 Task: Change curved connector line to lose dashed dotted.
Action: Mouse moved to (423, 239)
Screenshot: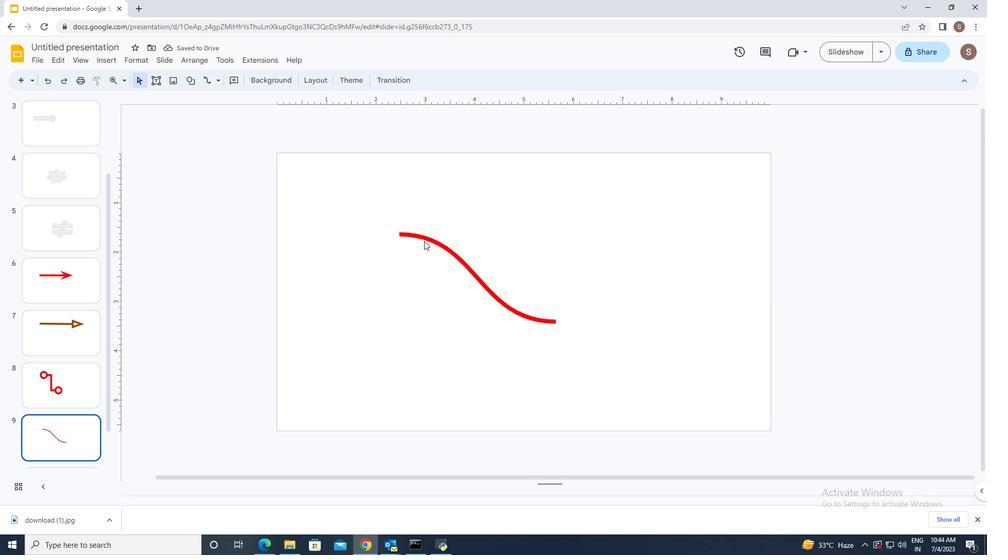 
Action: Mouse pressed left at (423, 239)
Screenshot: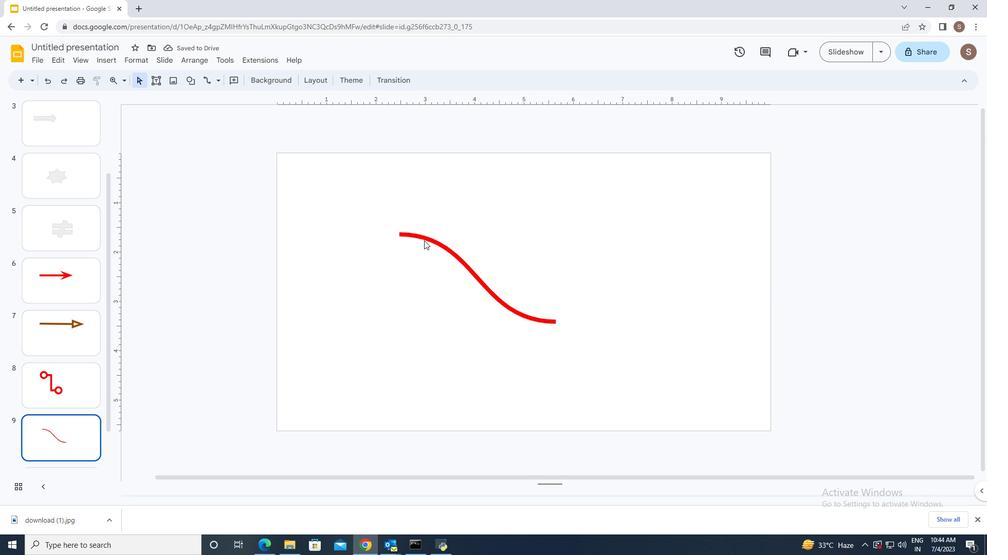 
Action: Mouse moved to (272, 80)
Screenshot: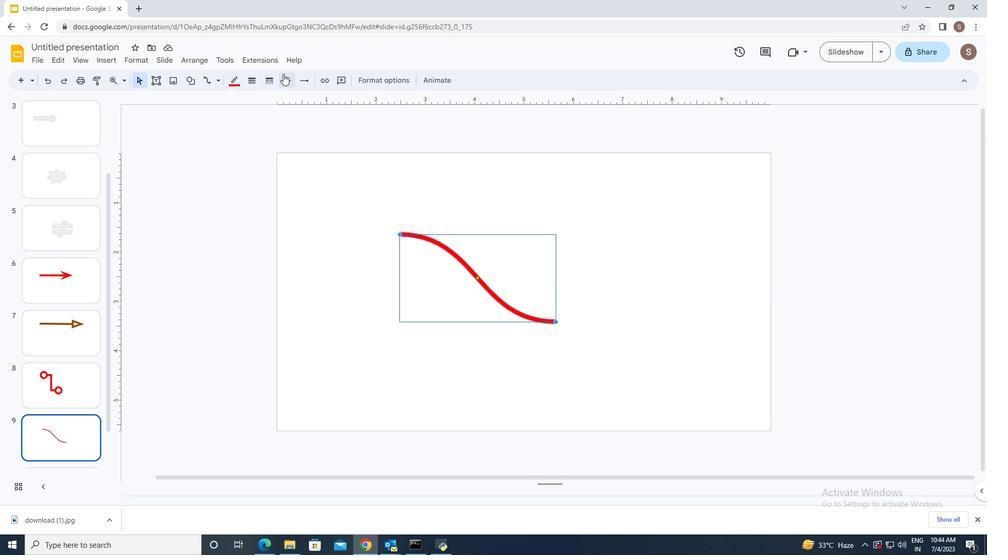 
Action: Mouse pressed left at (272, 80)
Screenshot: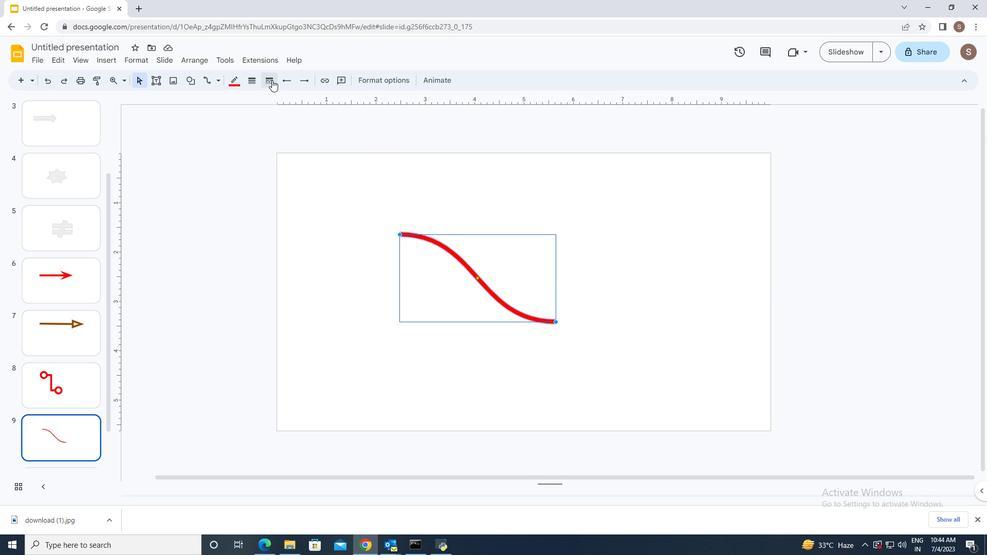 
Action: Mouse moved to (310, 179)
Screenshot: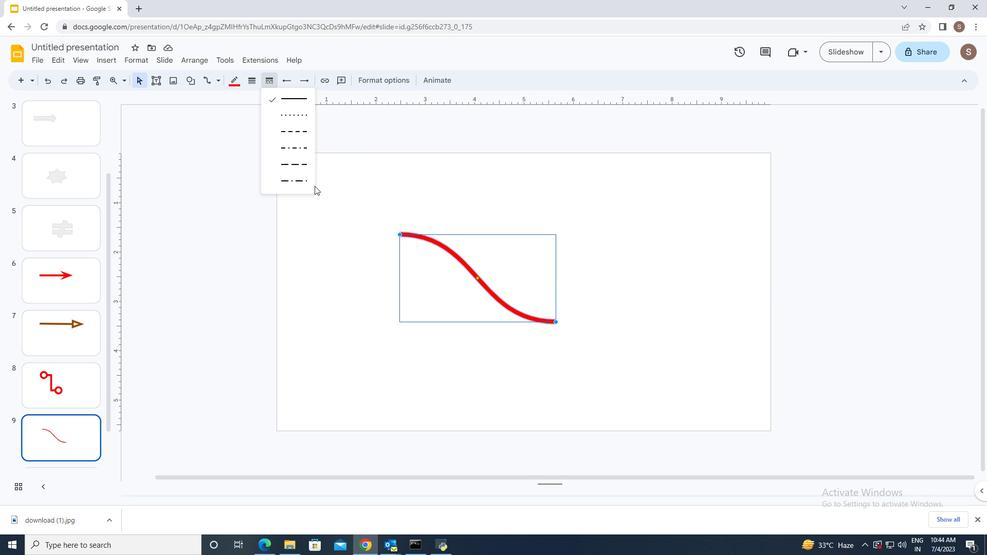 
Action: Mouse pressed left at (310, 179)
Screenshot: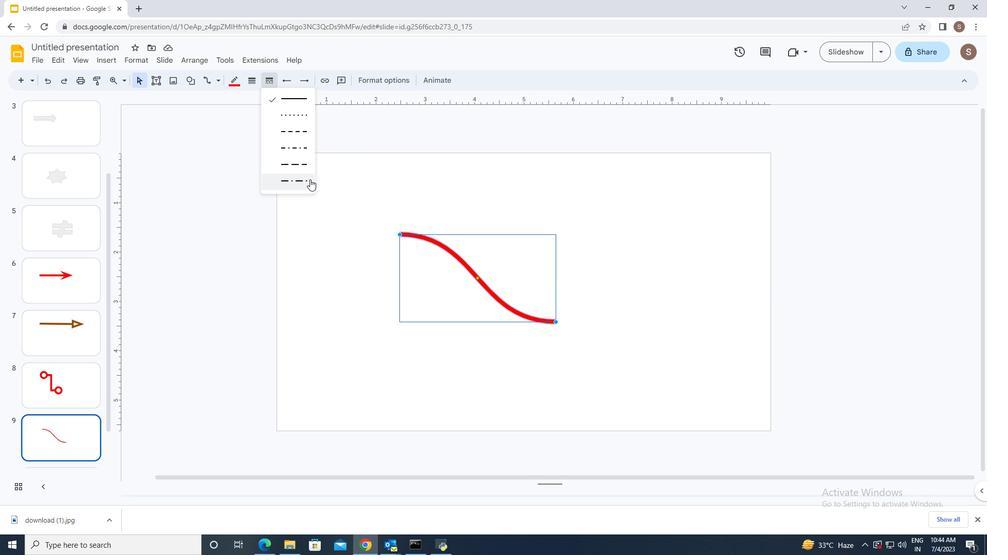 
Action: Mouse moved to (391, 351)
Screenshot: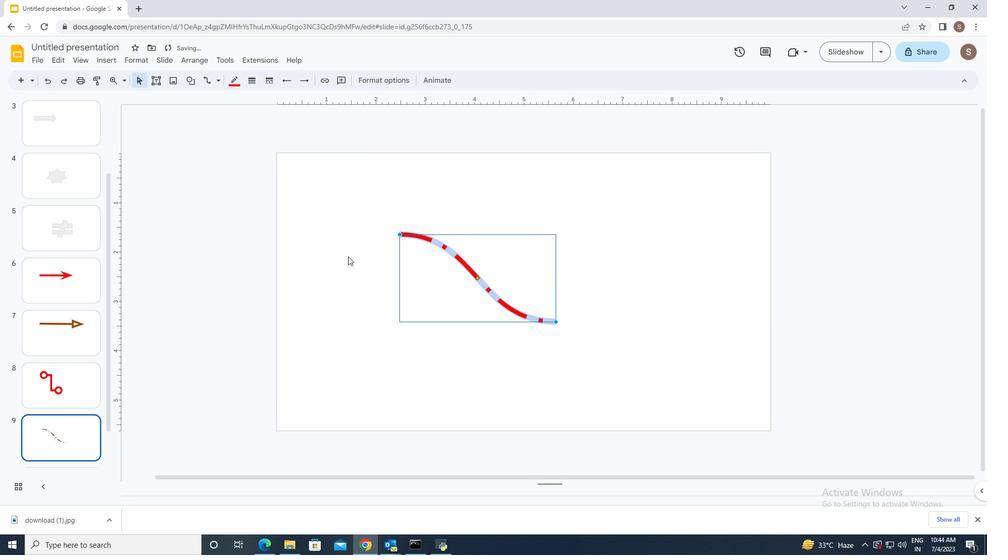 
Action: Mouse pressed left at (391, 351)
Screenshot: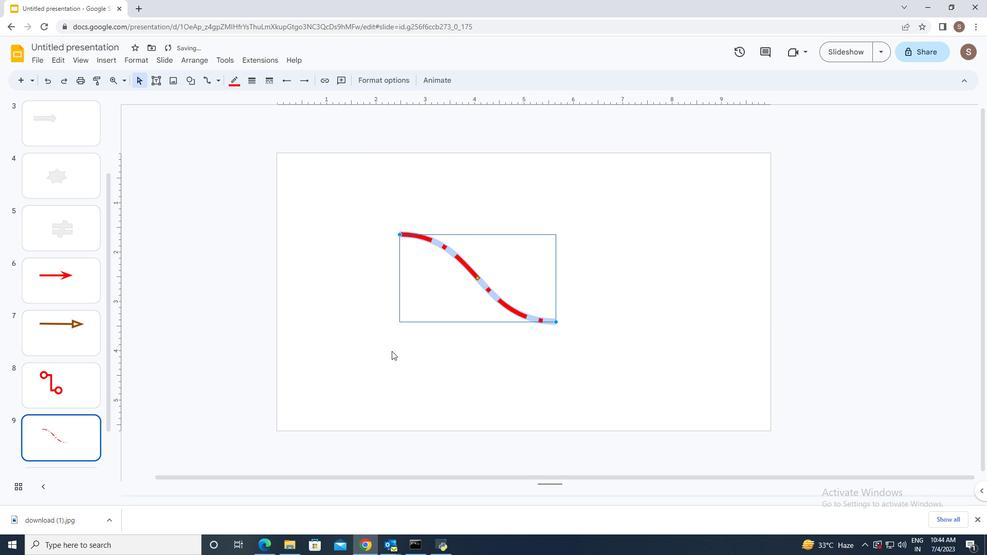 
